 Task: In the  document ledger. Add the mentioned hyperlink after second sentence in main content 'www.quora.com' Insert the picture of  '_x000D_
Catfish' with name   _x000D_
Catfish.png  Change shape height to 4
Action: Mouse moved to (597, 137)
Screenshot: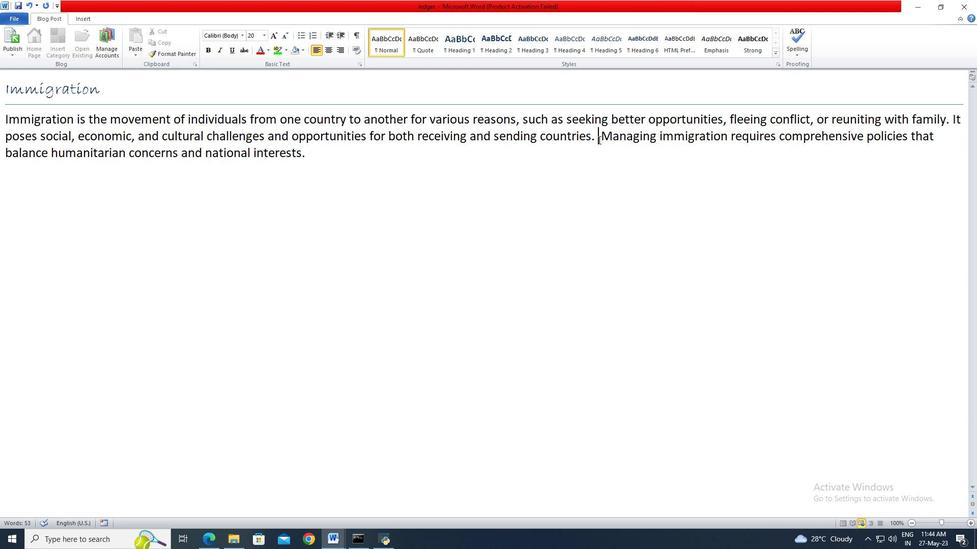 
Action: Mouse pressed left at (597, 137)
Screenshot: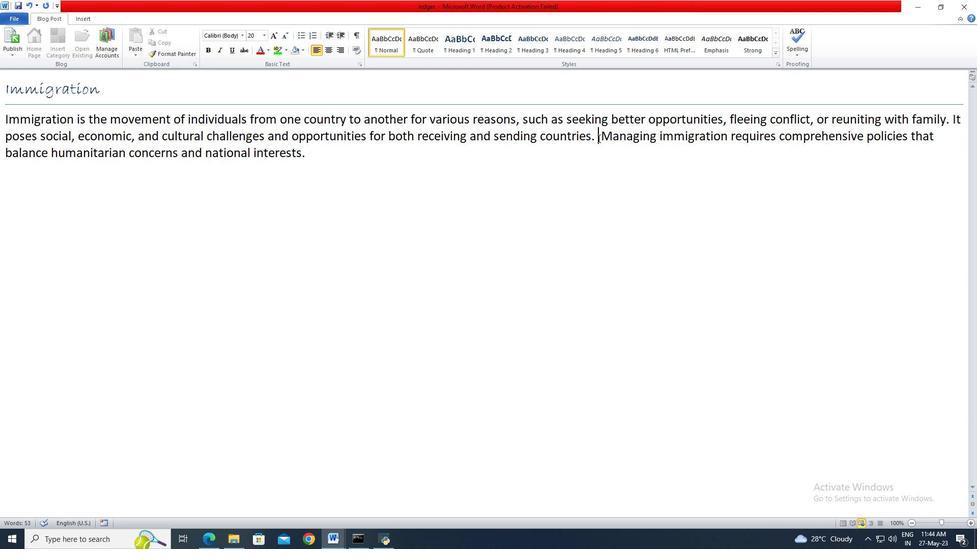
Action: Mouse moved to (87, 15)
Screenshot: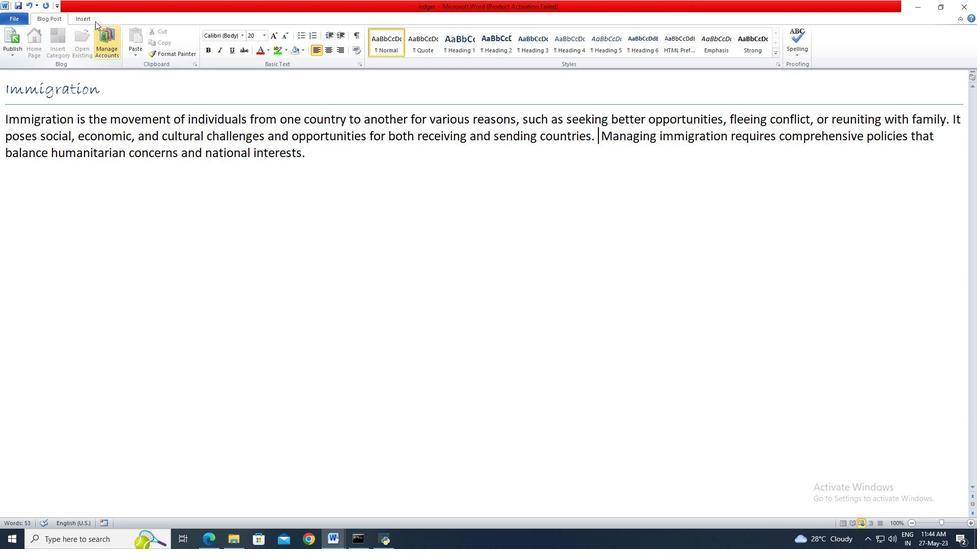 
Action: Mouse pressed left at (87, 15)
Screenshot: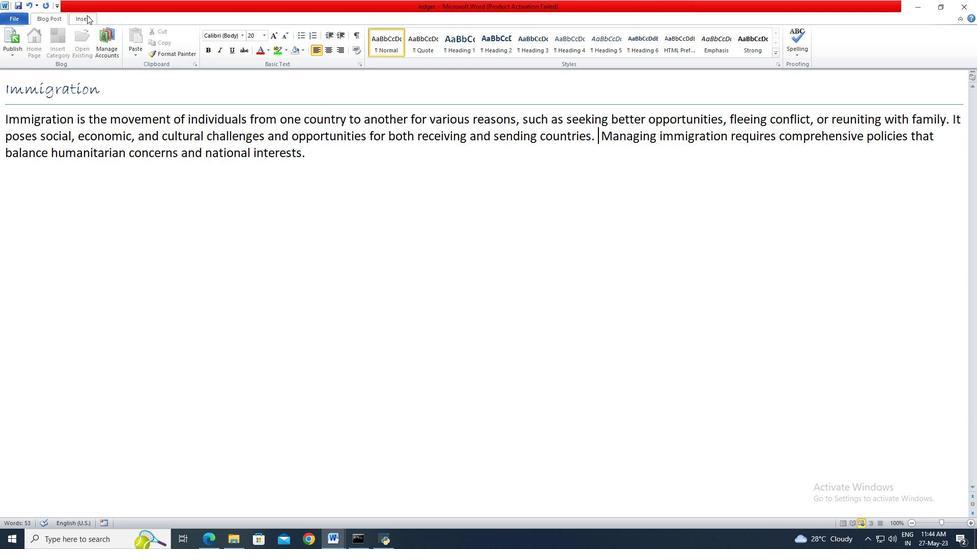 
Action: Mouse moved to (179, 43)
Screenshot: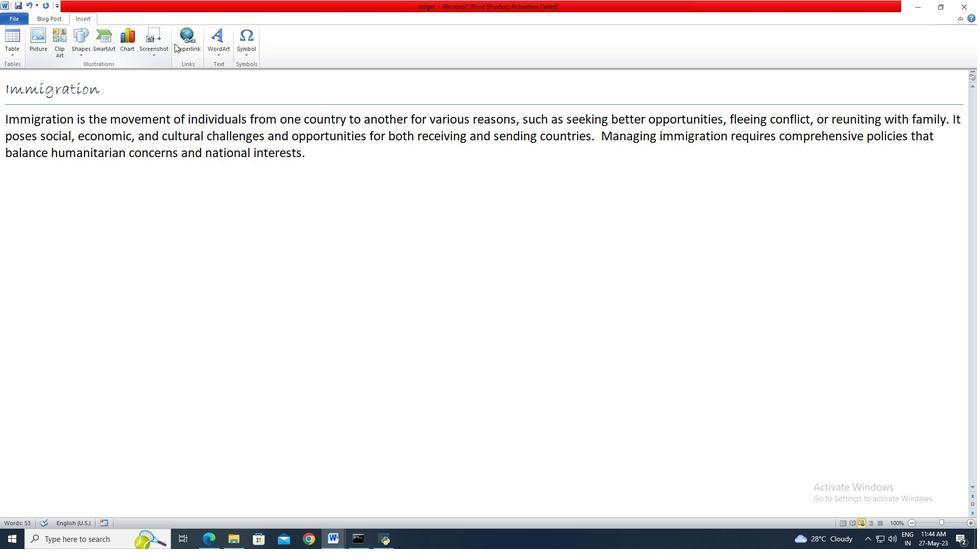 
Action: Mouse pressed left at (179, 43)
Screenshot: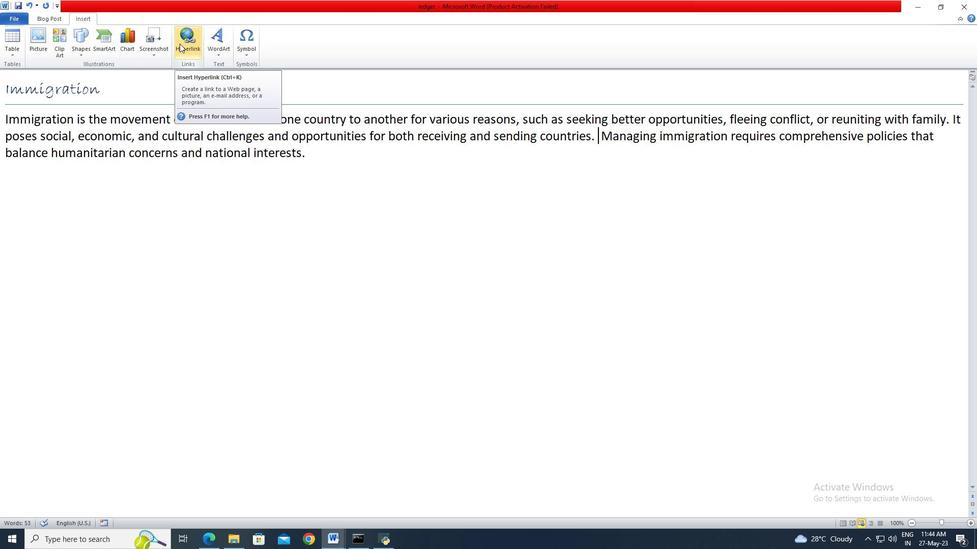 
Action: Mouse moved to (416, 311)
Screenshot: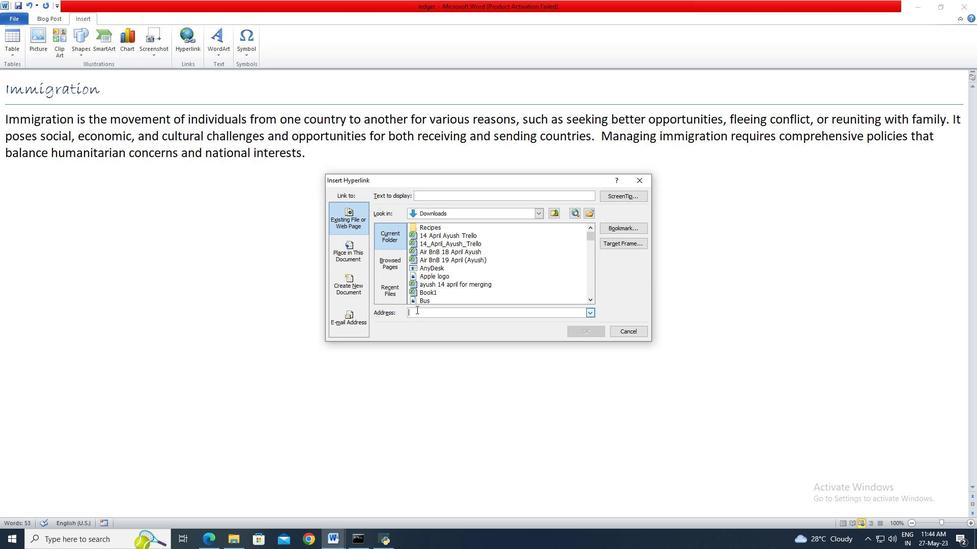 
Action: Mouse pressed left at (416, 311)
Screenshot: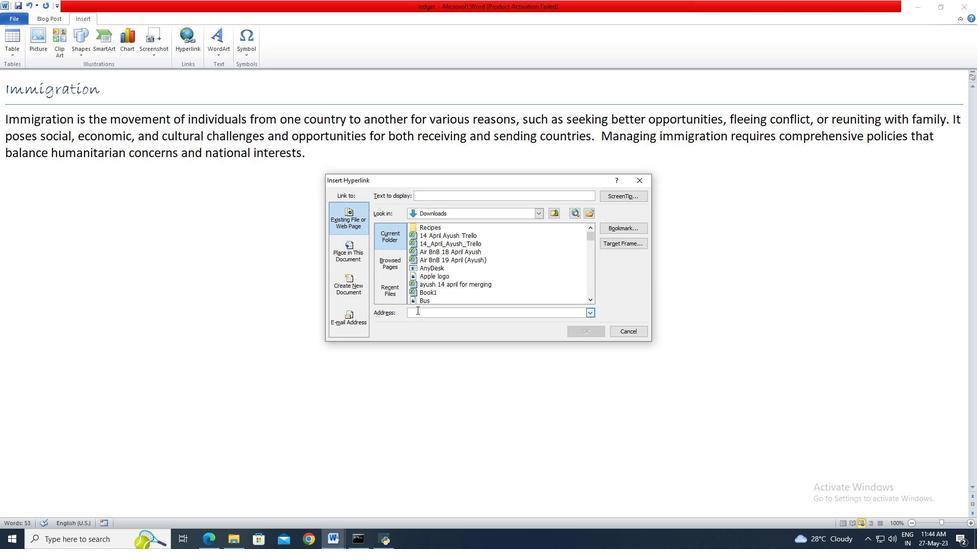 
Action: Key pressed www.quora.com
Screenshot: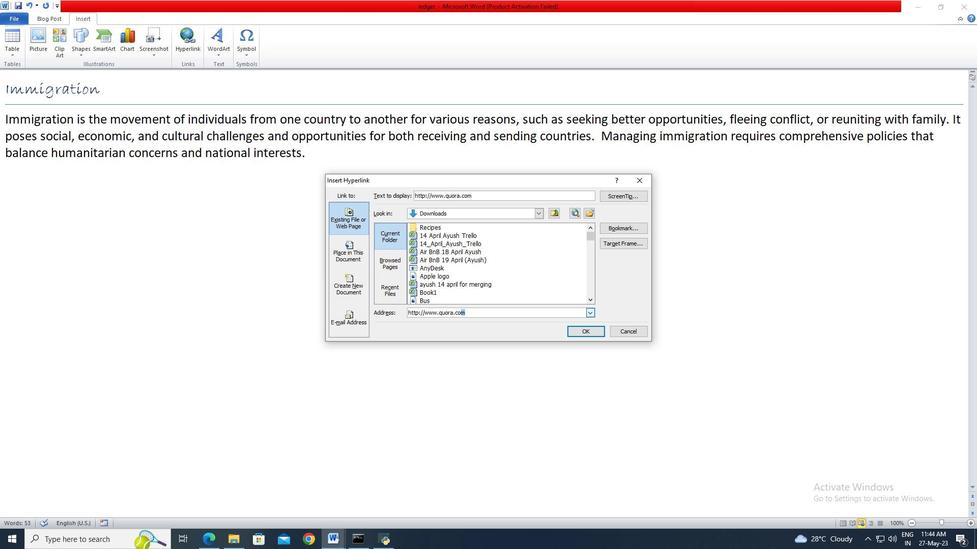 
Action: Mouse moved to (576, 332)
Screenshot: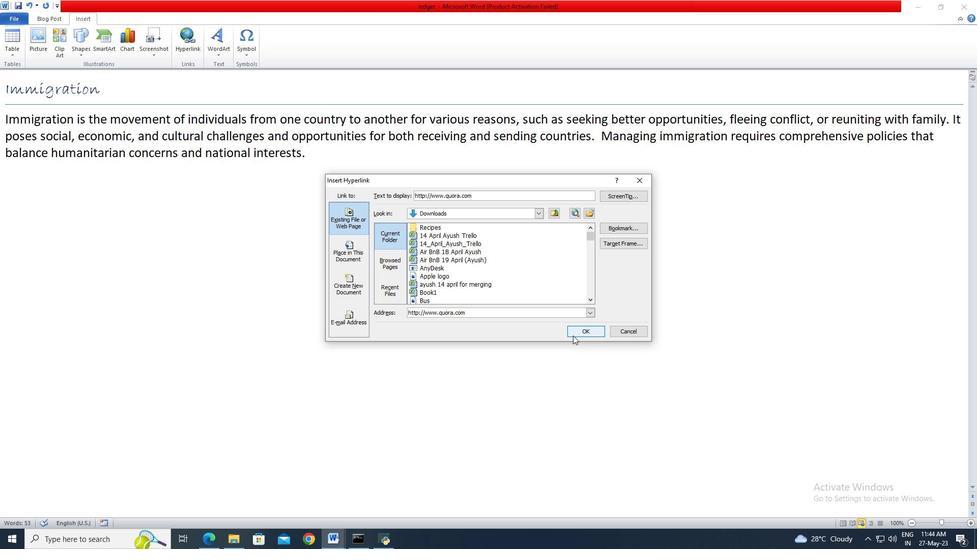 
Action: Mouse pressed left at (576, 332)
Screenshot: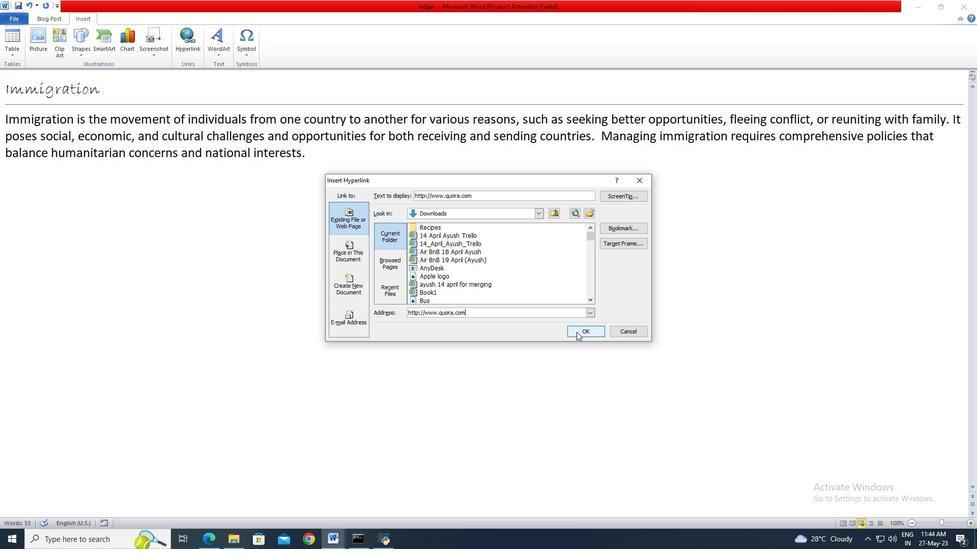 
Action: Mouse moved to (216, 546)
Screenshot: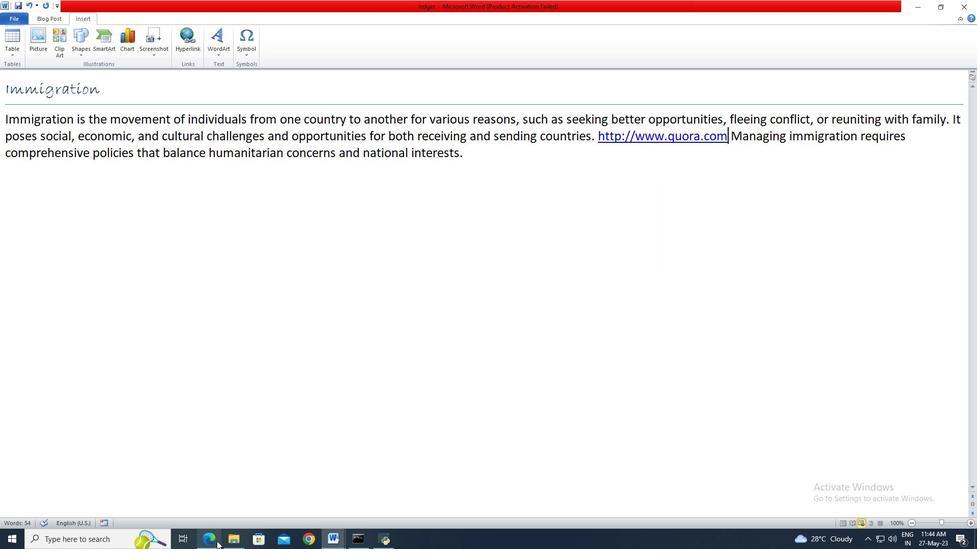 
Action: Mouse pressed left at (216, 546)
Screenshot: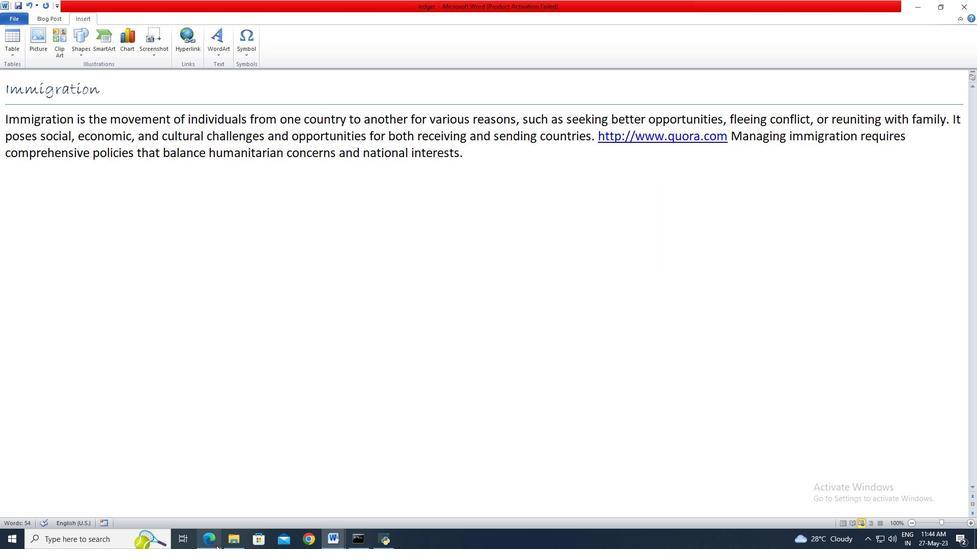 
Action: Mouse moved to (388, 242)
Screenshot: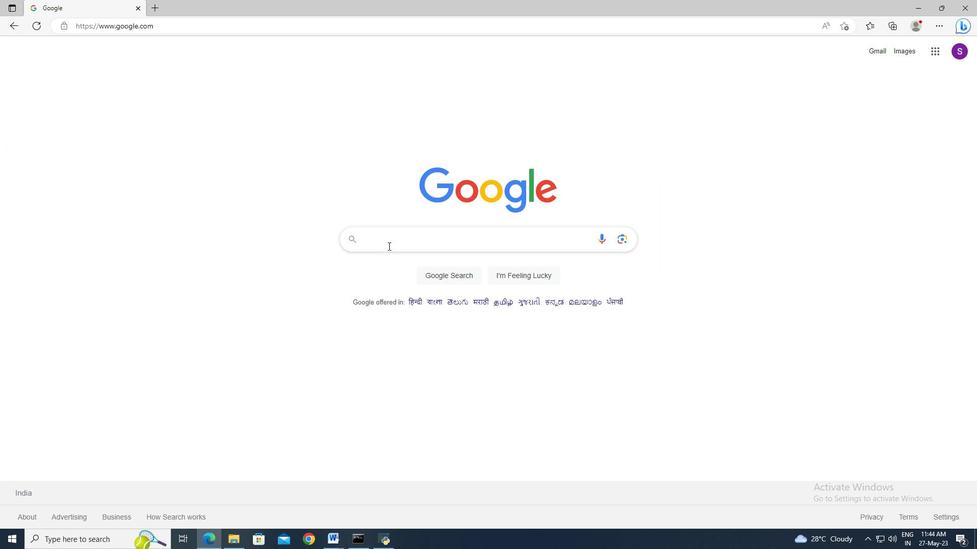 
Action: Mouse pressed left at (388, 242)
Screenshot: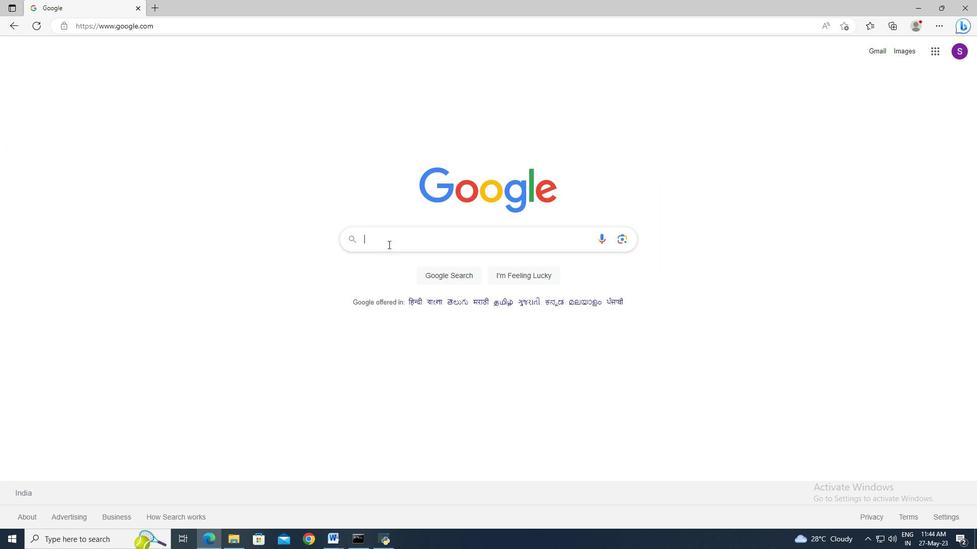 
Action: Key pressed catfish<Key.space>png<Key.enter>
Screenshot: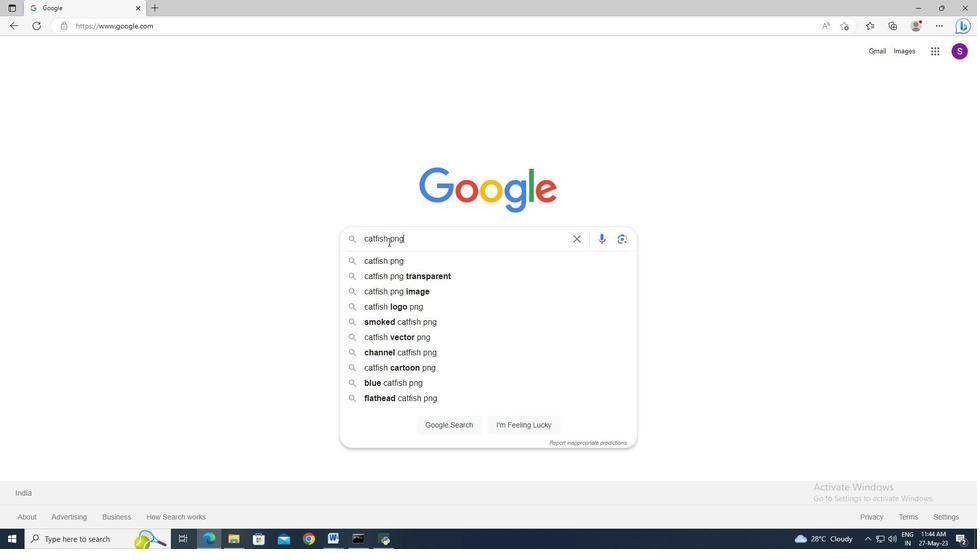 
Action: Mouse moved to (183, 93)
Screenshot: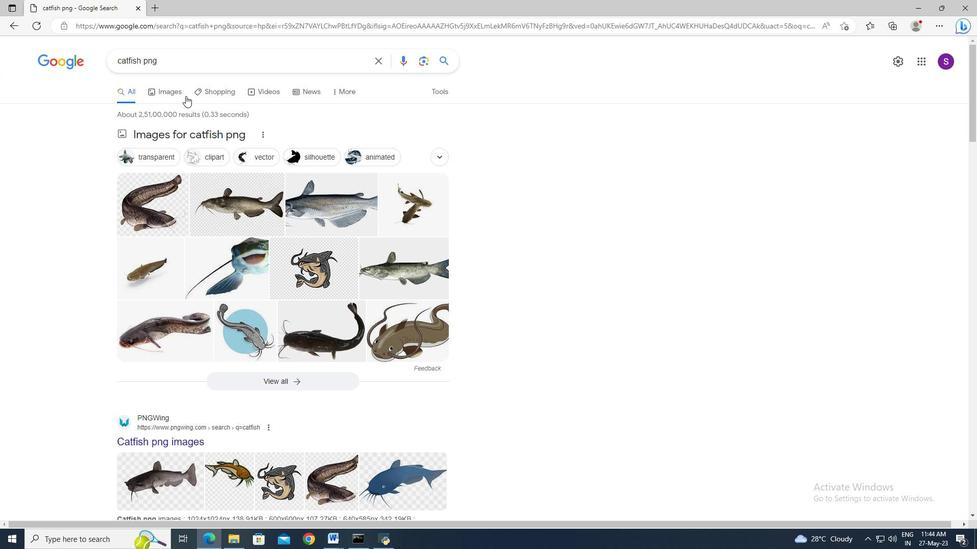 
Action: Mouse pressed left at (183, 93)
Screenshot: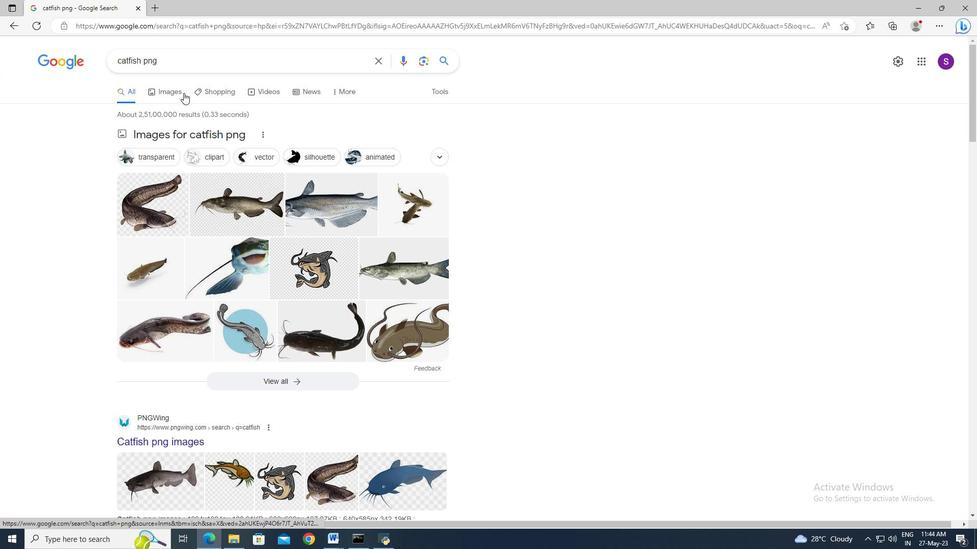 
Action: Mouse moved to (393, 190)
Screenshot: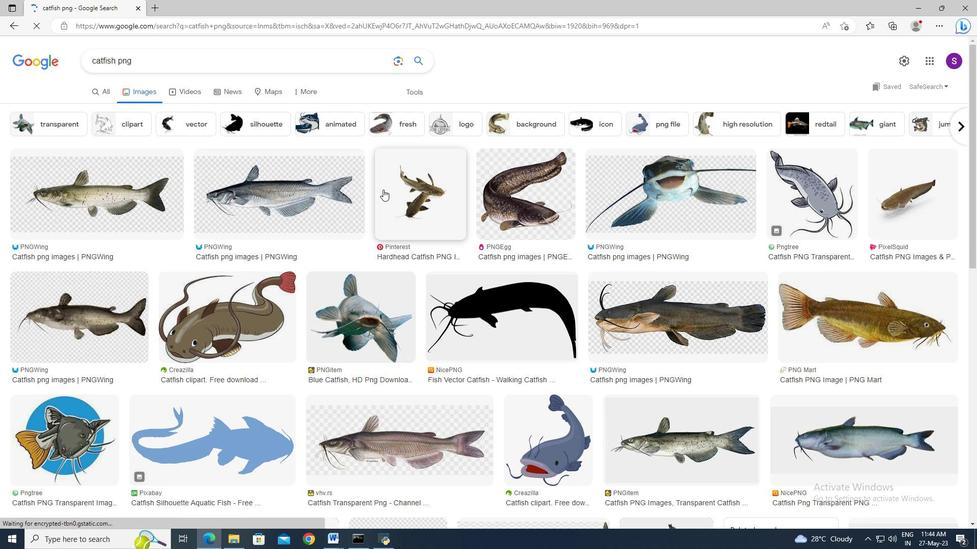 
Action: Mouse pressed left at (393, 190)
Screenshot: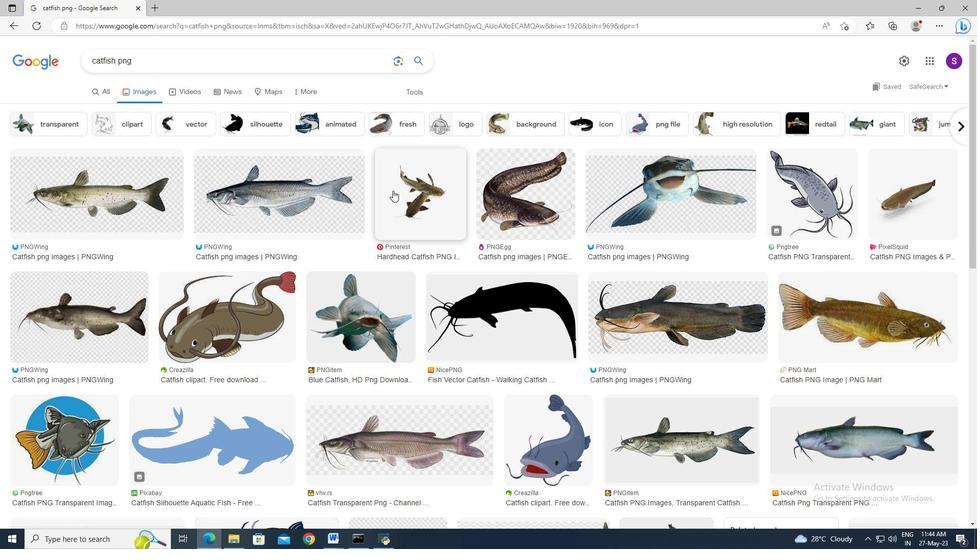 
Action: Mouse moved to (608, 251)
Screenshot: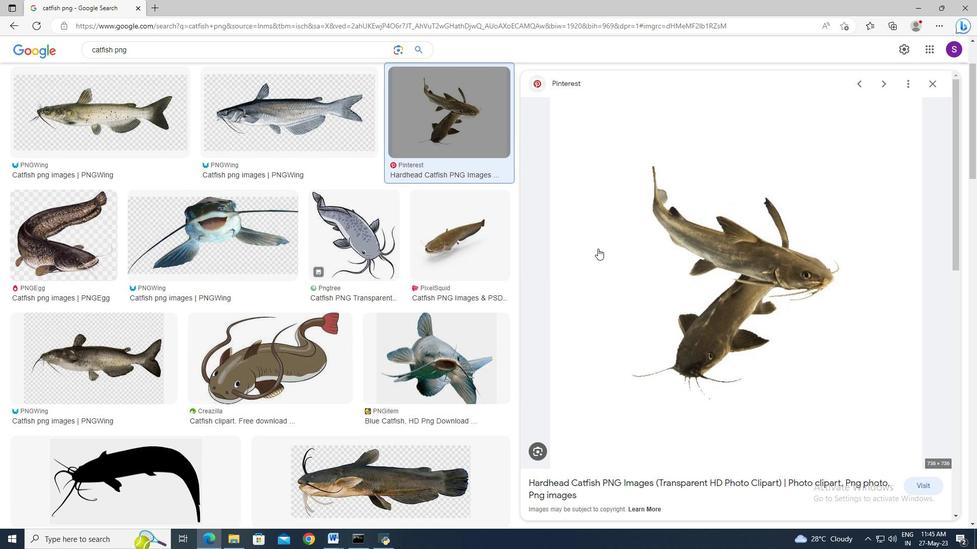 
Action: Mouse pressed right at (608, 251)
Screenshot: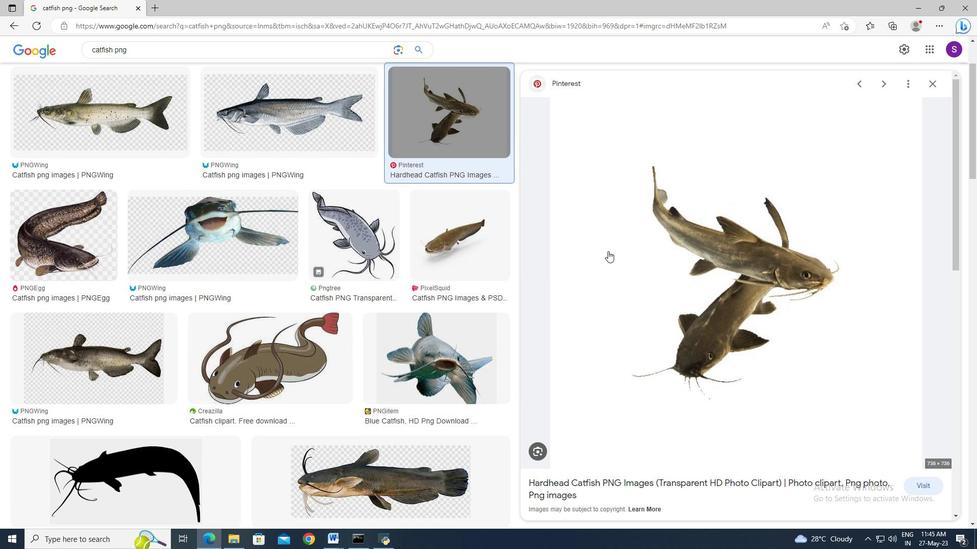
Action: Mouse moved to (631, 361)
Screenshot: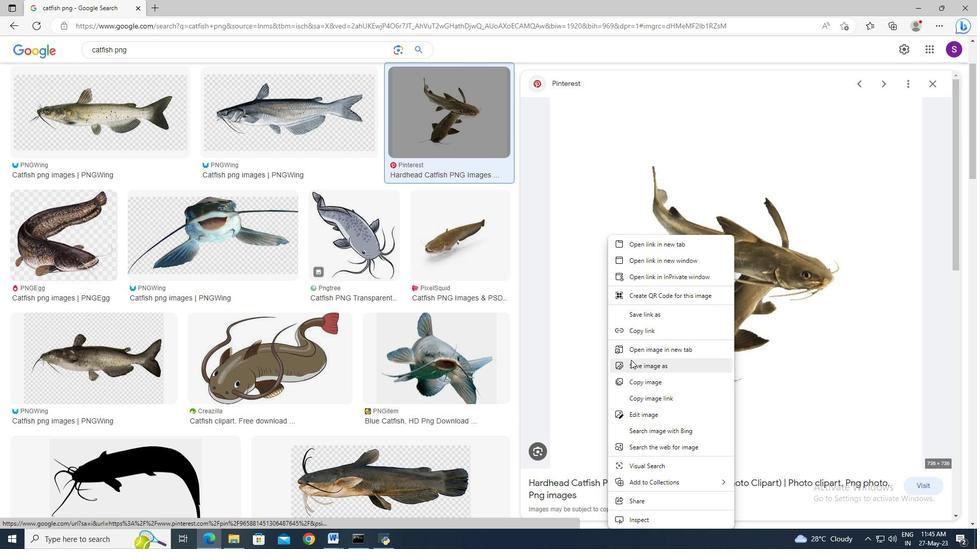 
Action: Mouse pressed left at (631, 361)
Screenshot: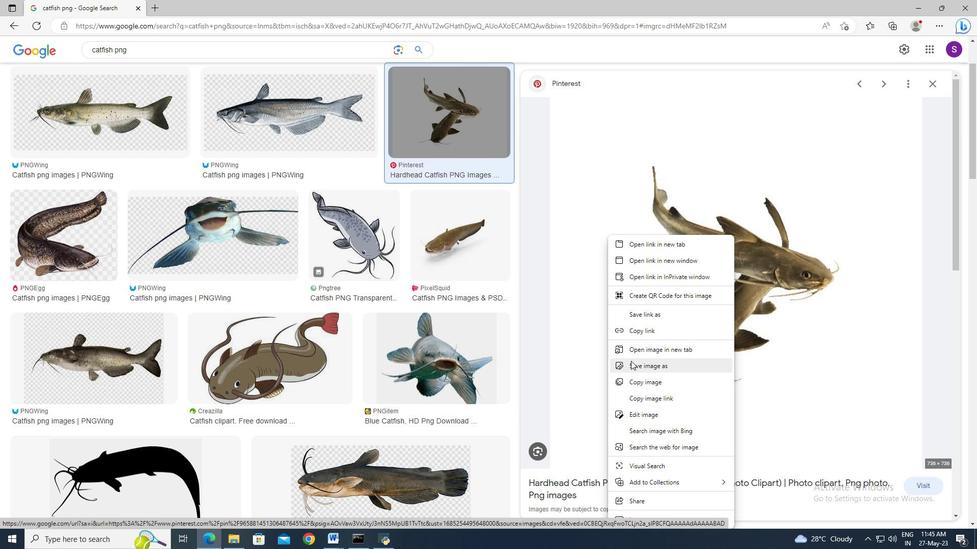 
Action: Mouse moved to (62, 112)
Screenshot: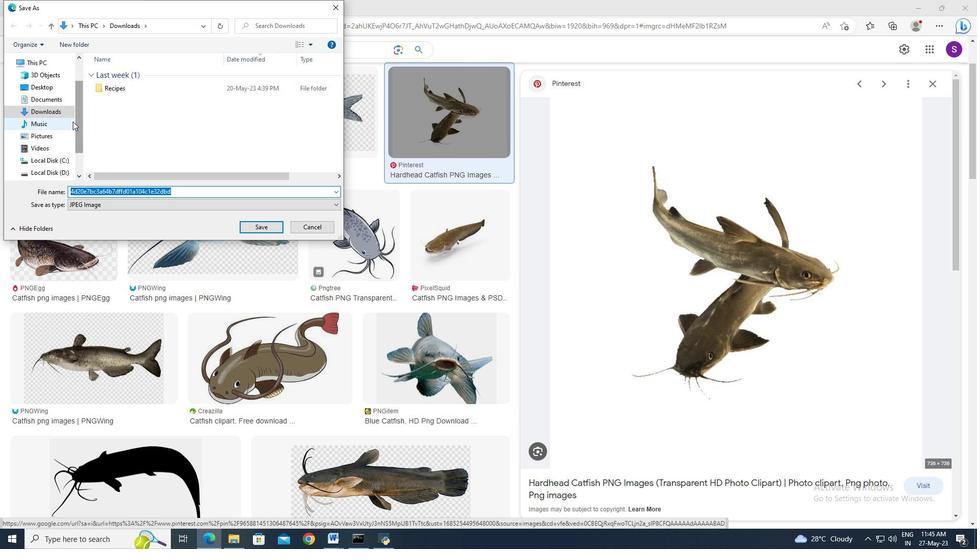 
Action: Mouse pressed left at (62, 112)
Screenshot: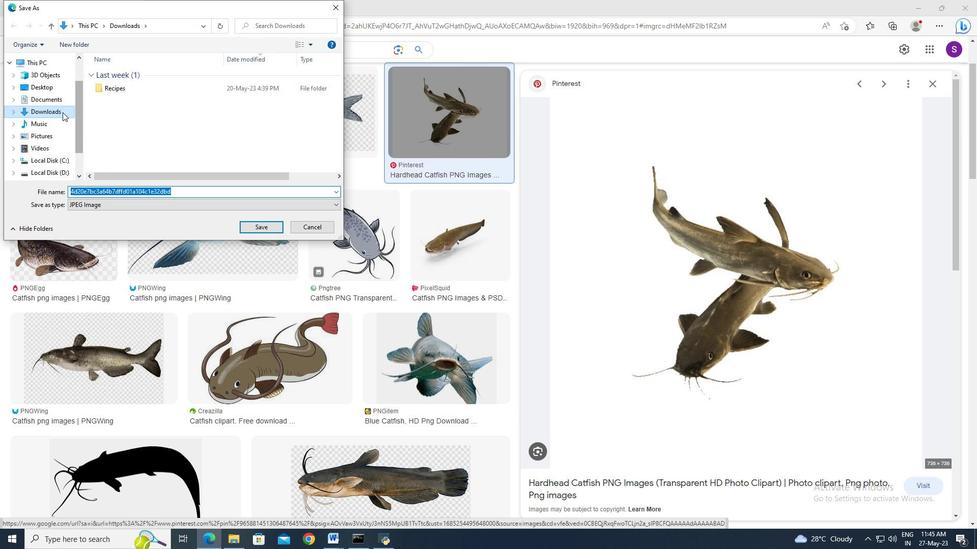 
Action: Mouse moved to (109, 189)
Screenshot: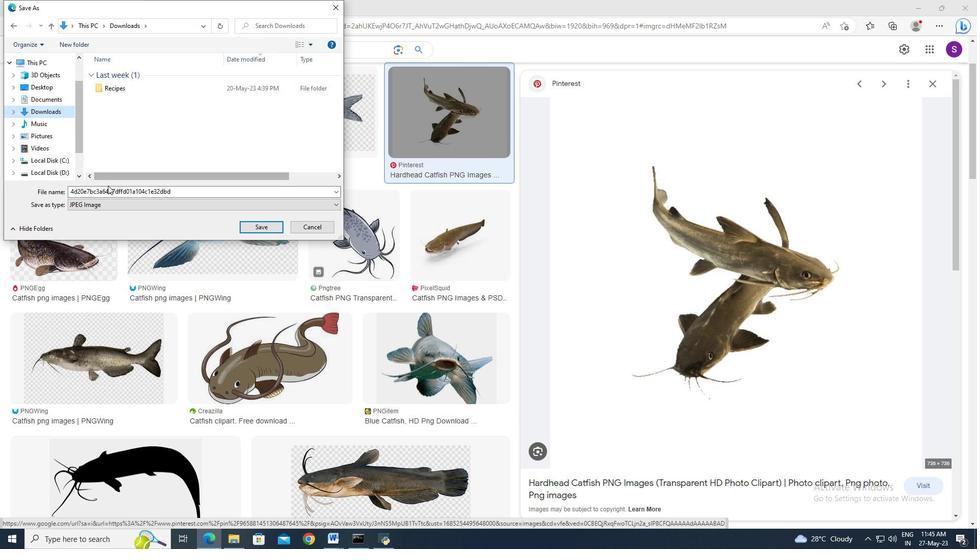
Action: Mouse pressed left at (109, 189)
Screenshot: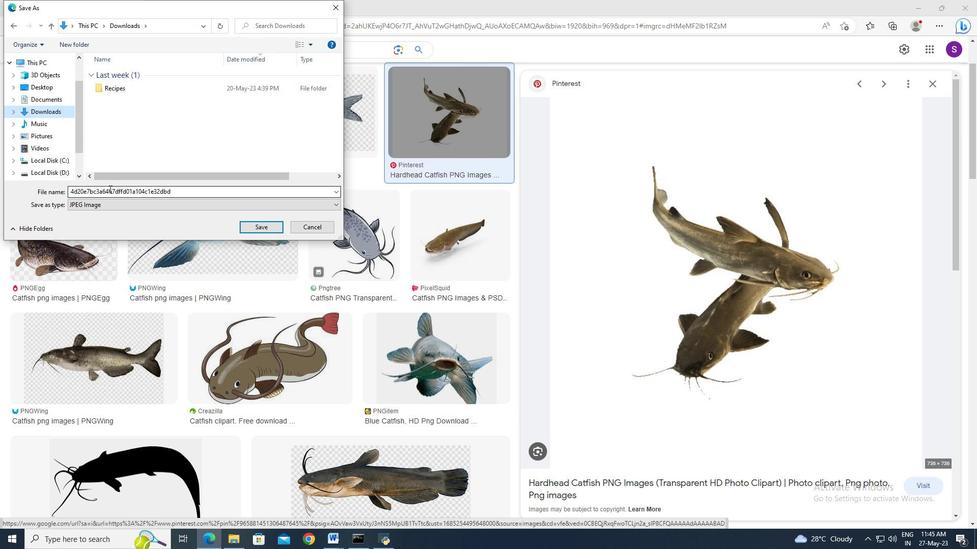 
Action: Key pressed <Key.shift>Catfish.png
Screenshot: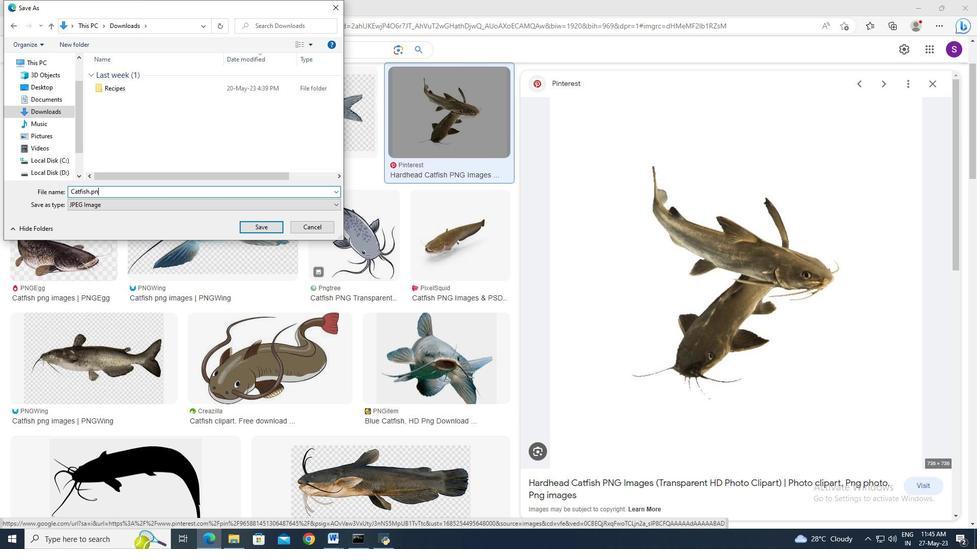 
Action: Mouse moved to (246, 230)
Screenshot: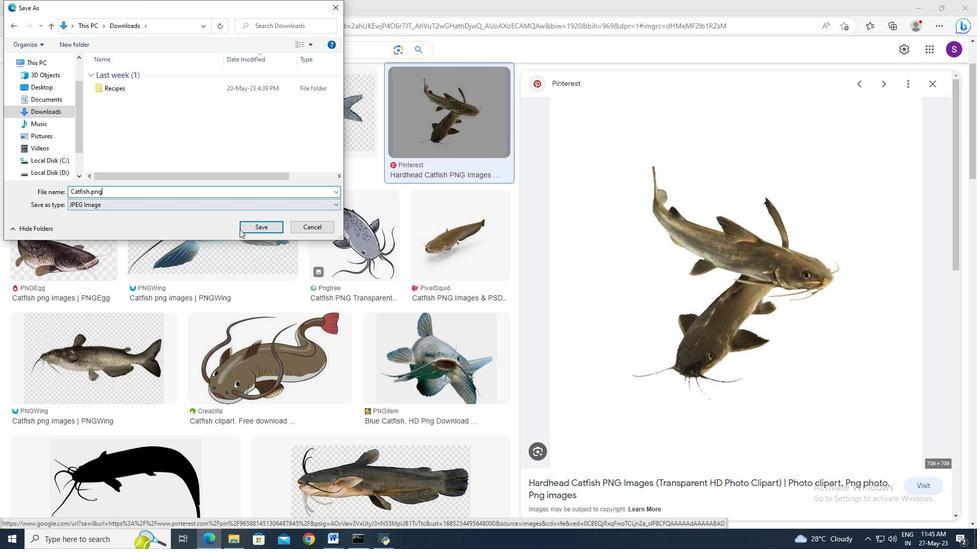
Action: Mouse pressed left at (246, 230)
Screenshot: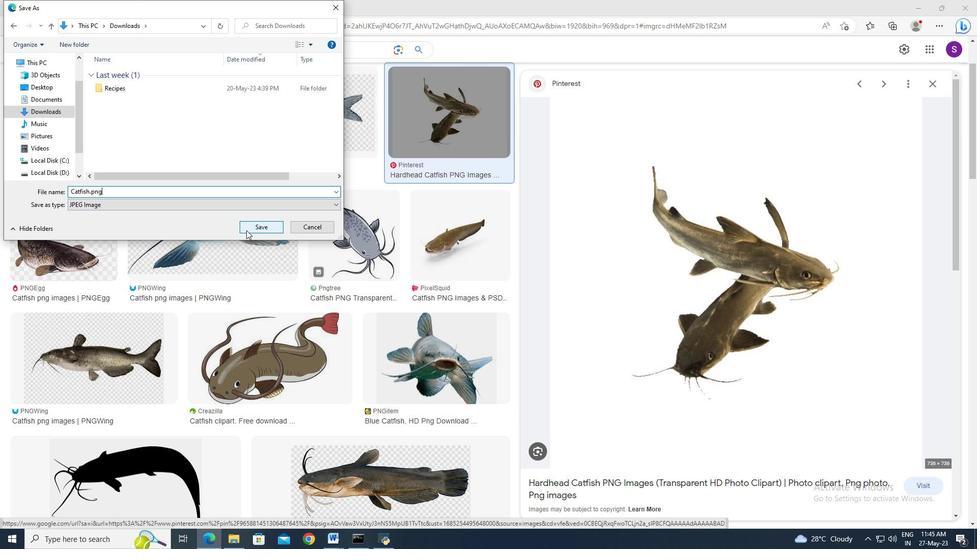 
Action: Mouse moved to (214, 543)
Screenshot: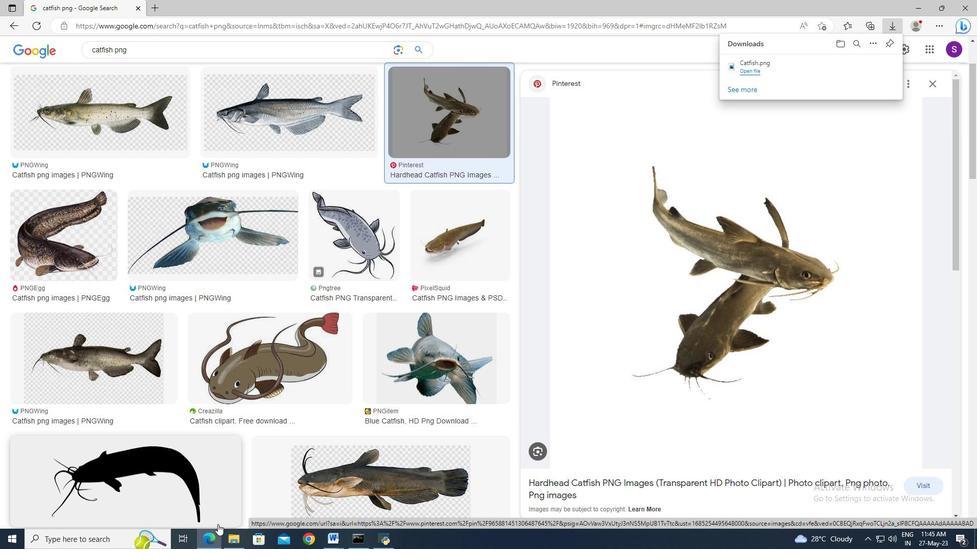 
Action: Mouse pressed left at (214, 543)
Screenshot: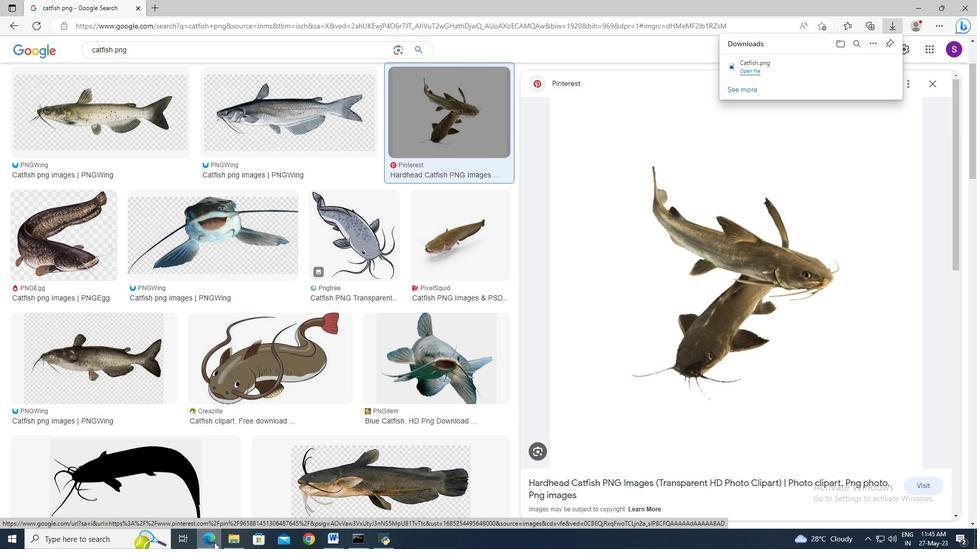 
Action: Mouse moved to (499, 158)
Screenshot: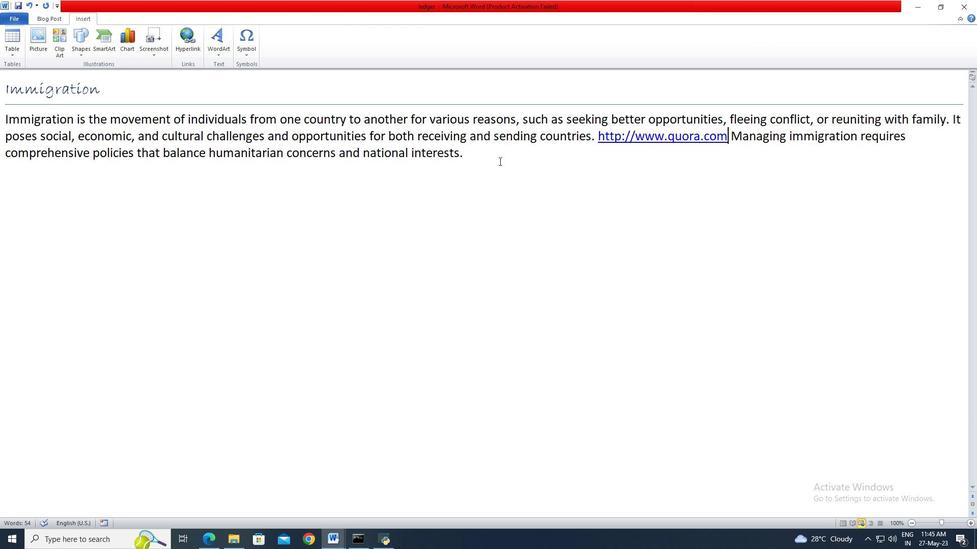 
Action: Mouse pressed left at (499, 158)
Screenshot: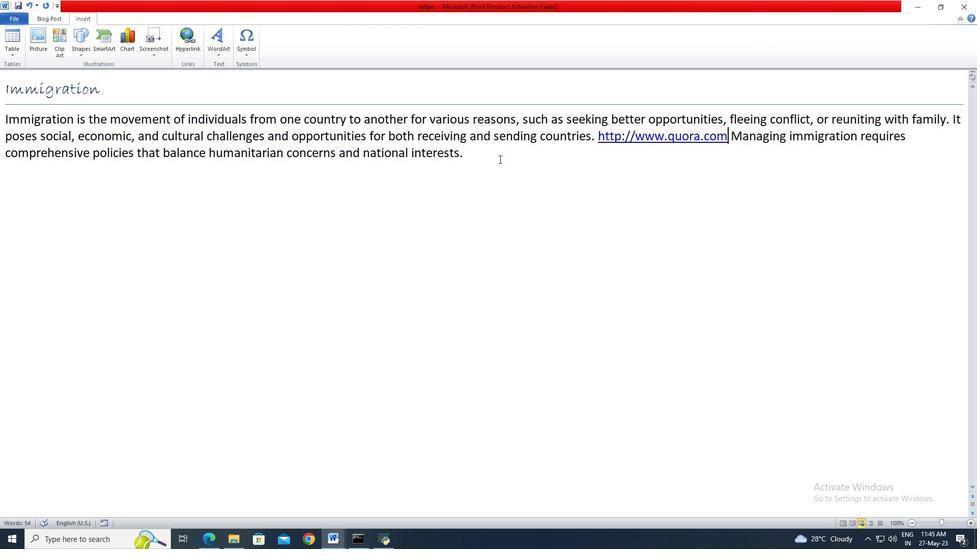 
Action: Key pressed <Key.enter>
Screenshot: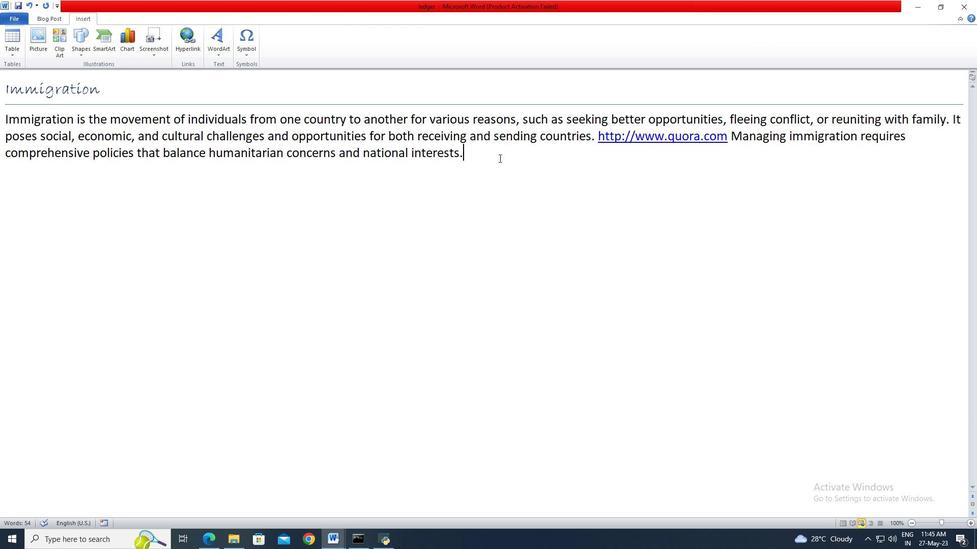 
Action: Mouse moved to (47, 46)
Screenshot: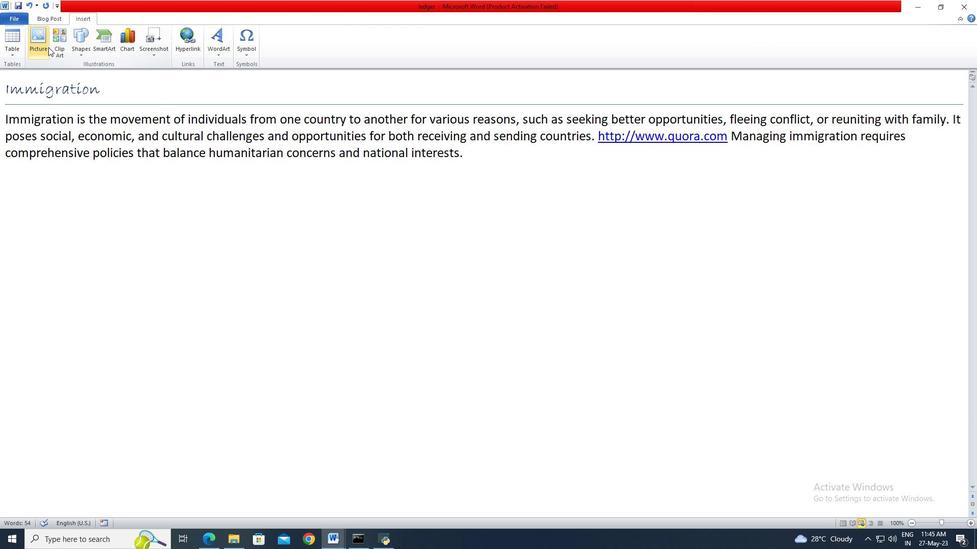
Action: Mouse pressed left at (47, 46)
Screenshot: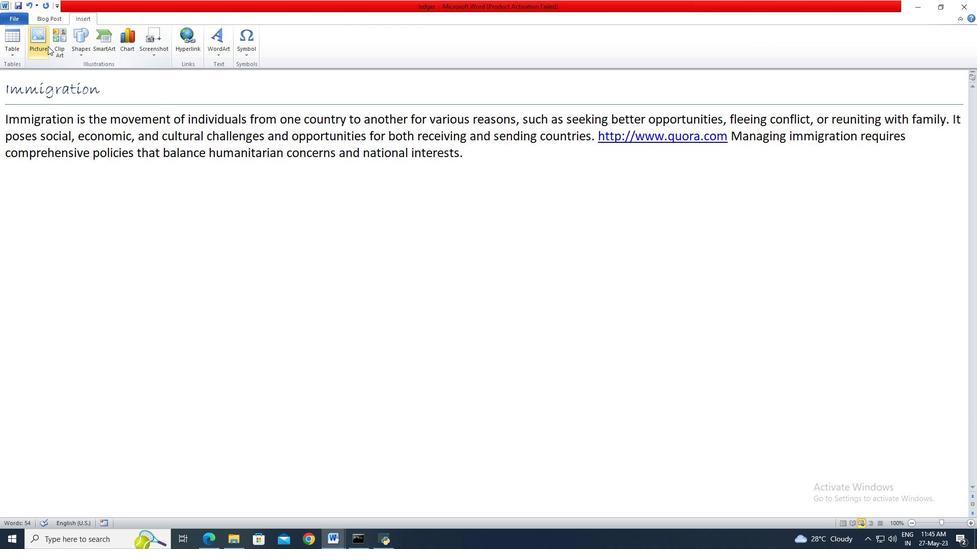 
Action: Mouse moved to (54, 140)
Screenshot: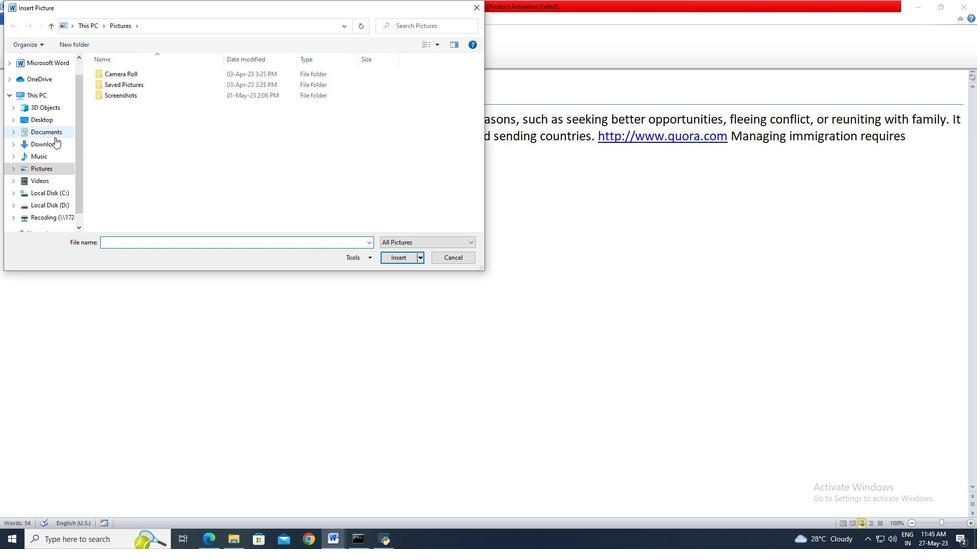 
Action: Mouse pressed left at (54, 140)
Screenshot: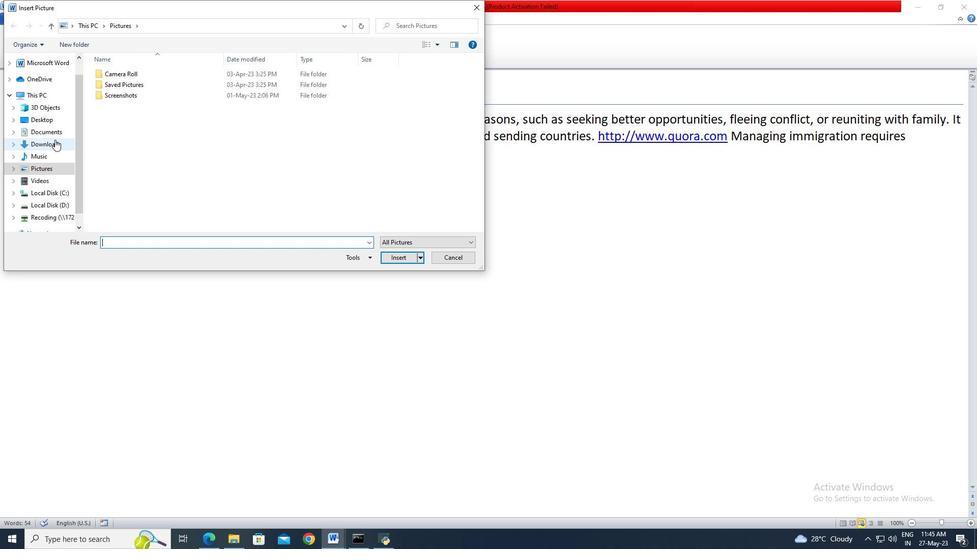 
Action: Mouse moved to (115, 92)
Screenshot: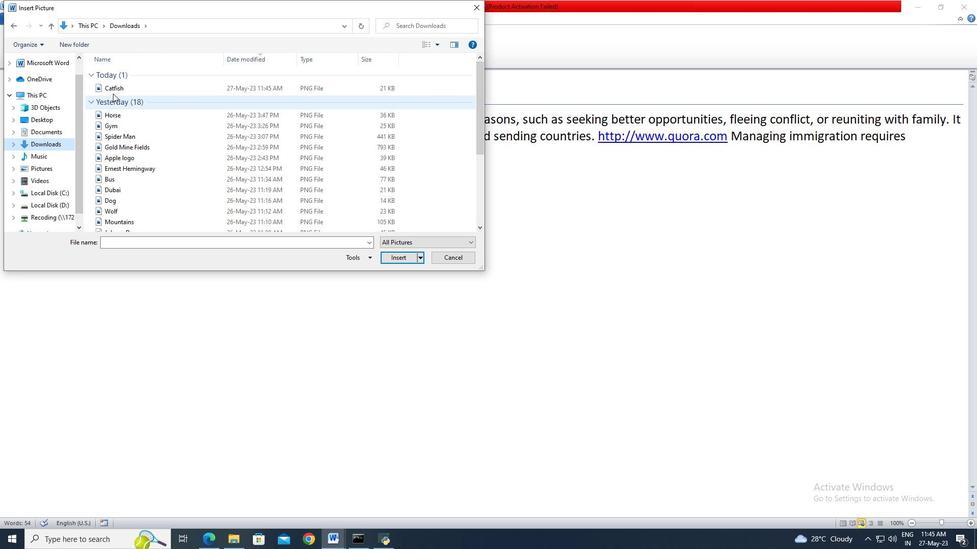 
Action: Mouse pressed left at (115, 92)
Screenshot: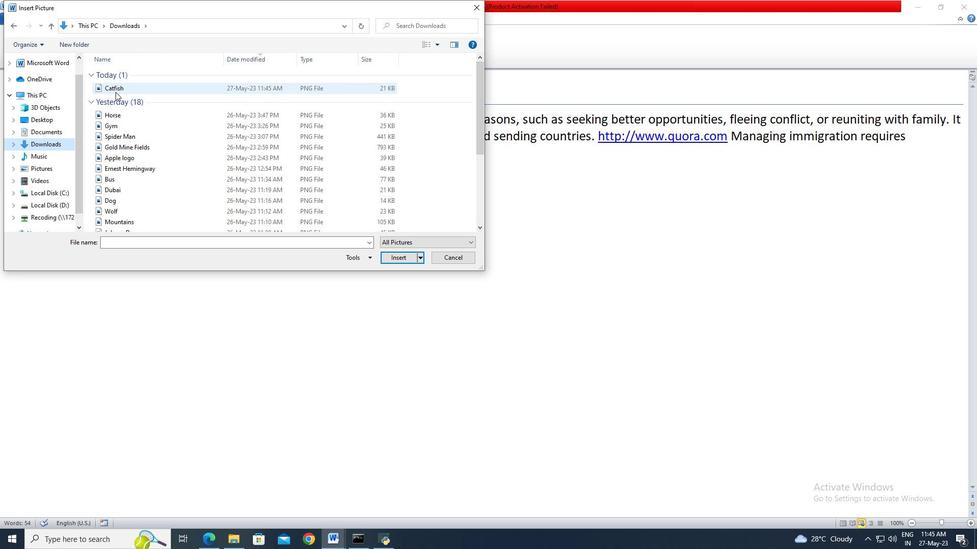 
Action: Mouse moved to (393, 256)
Screenshot: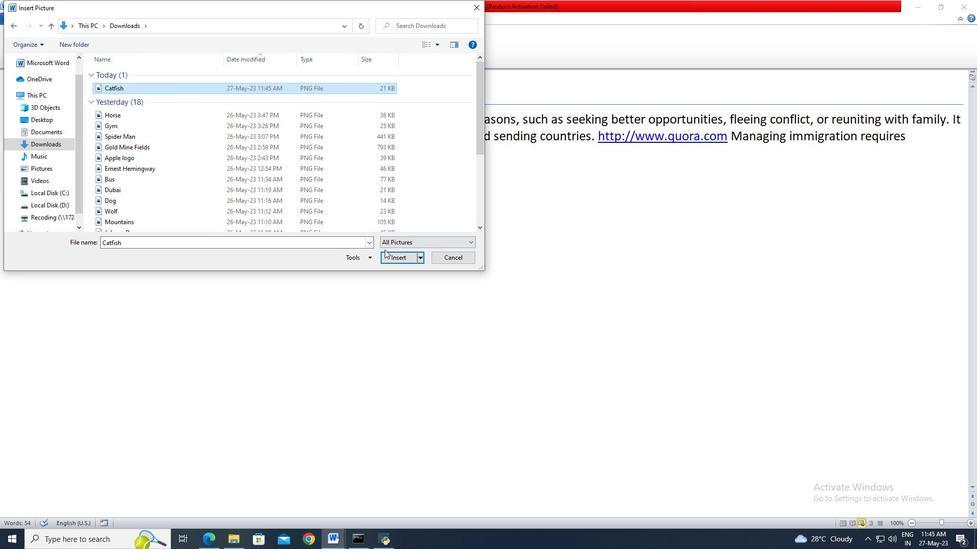 
Action: Mouse pressed left at (393, 256)
Screenshot: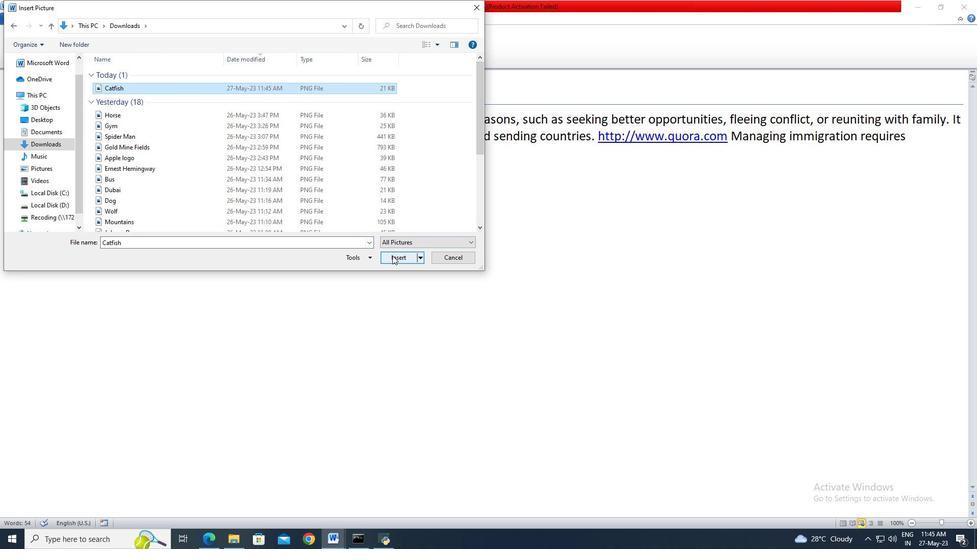 
Action: Mouse moved to (956, 37)
Screenshot: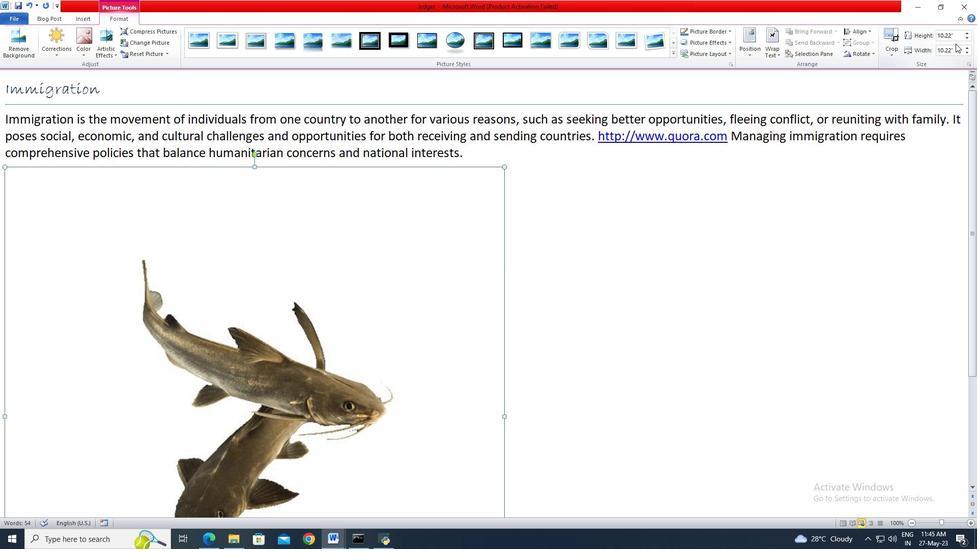 
Action: Mouse pressed left at (956, 37)
Screenshot: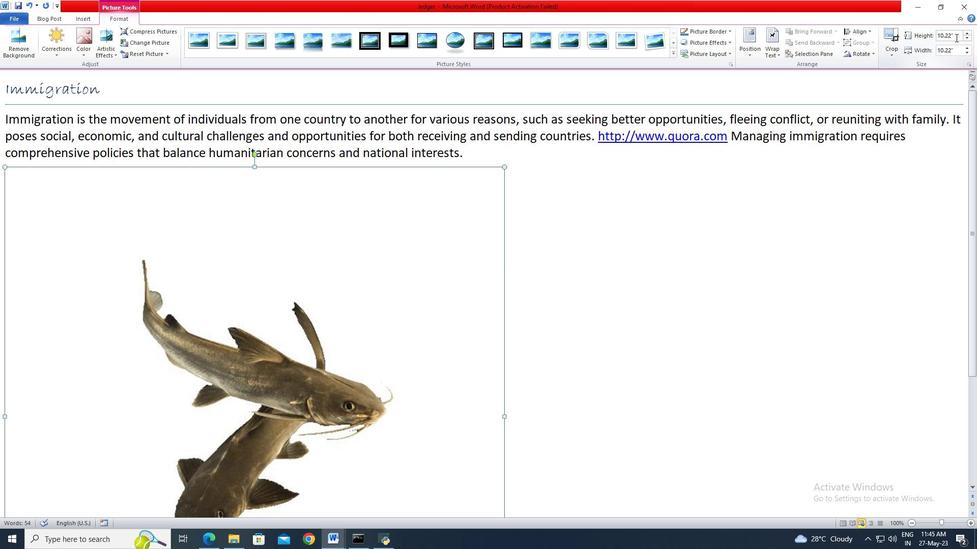 
Action: Key pressed 4<Key.enter>
Screenshot: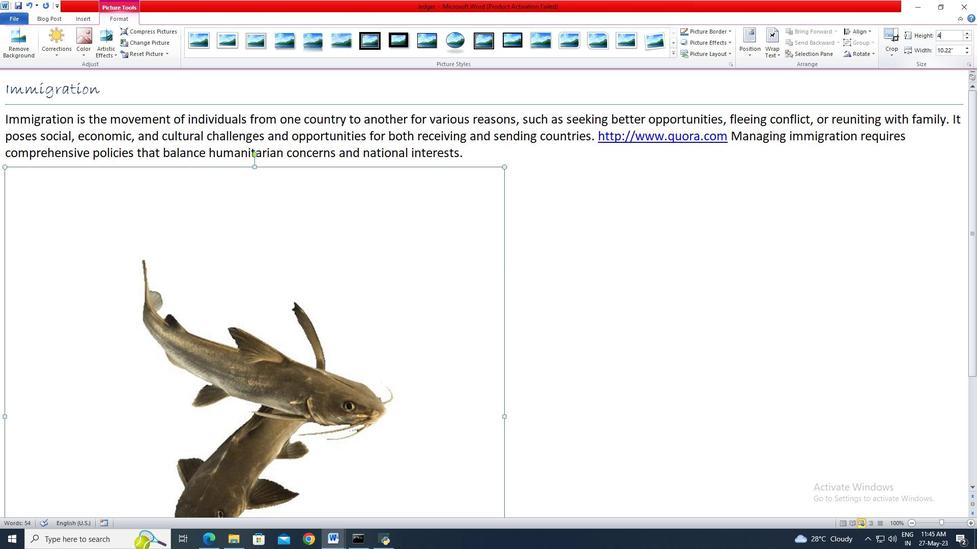 
Action: Mouse moved to (719, 275)
Screenshot: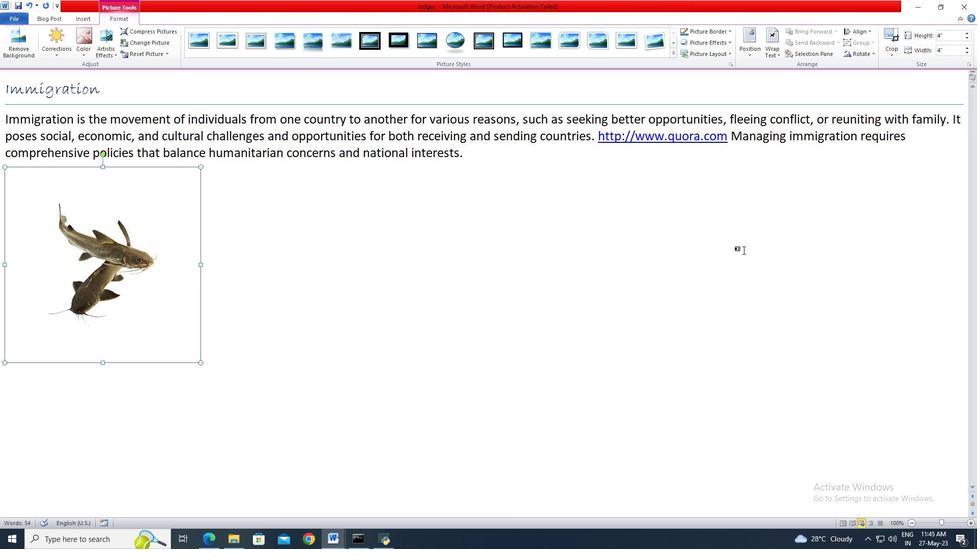 
Action: Mouse pressed left at (719, 275)
Screenshot: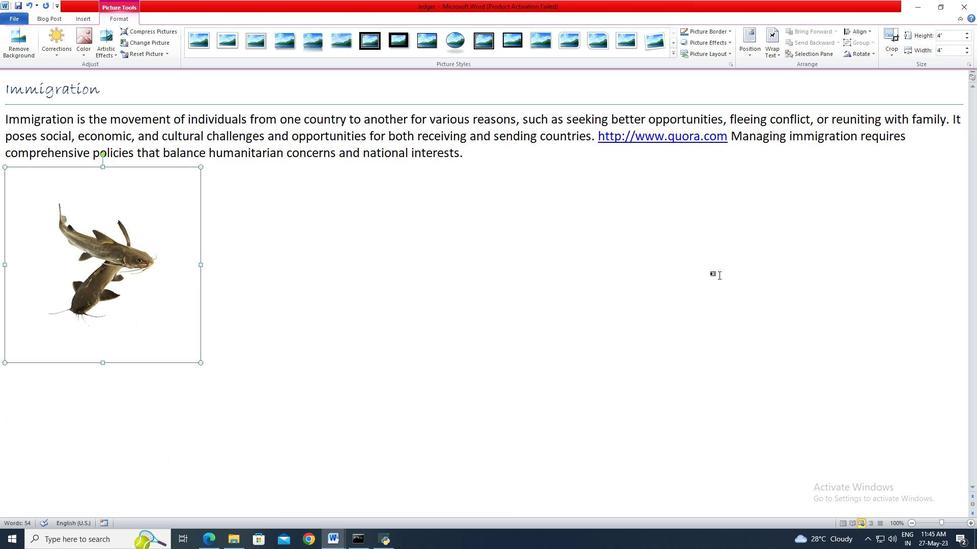 
